 Task: Set the strictness for the new game to Friendly.
Action: Mouse moved to (720, 553)
Screenshot: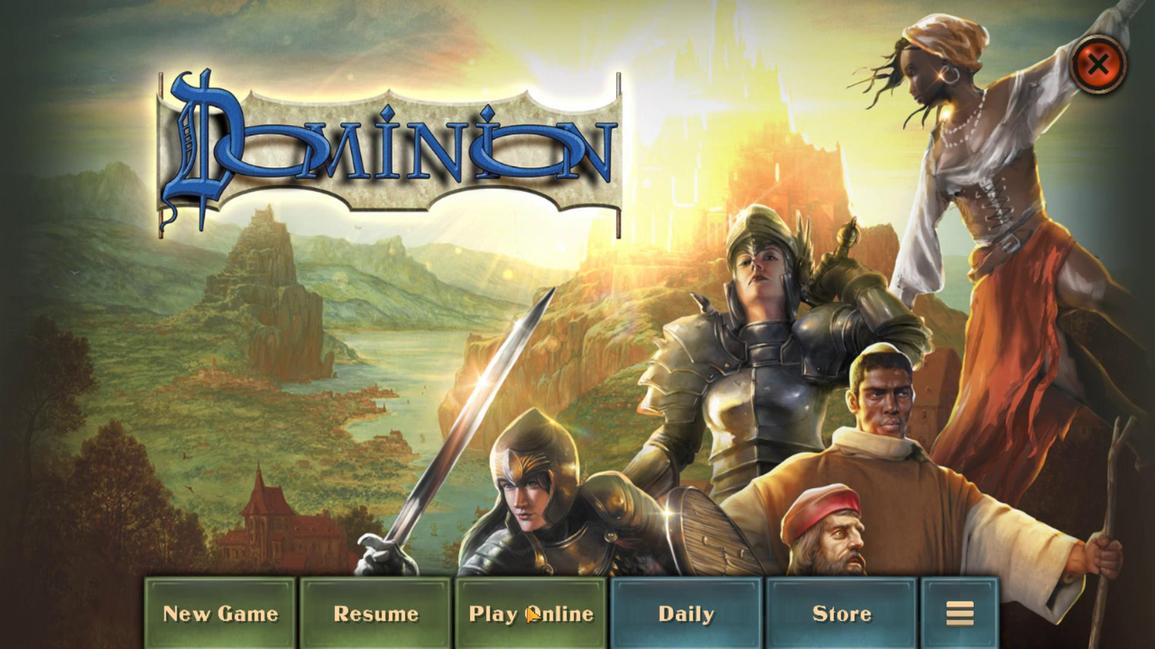 
Action: Mouse pressed left at (720, 553)
Screenshot: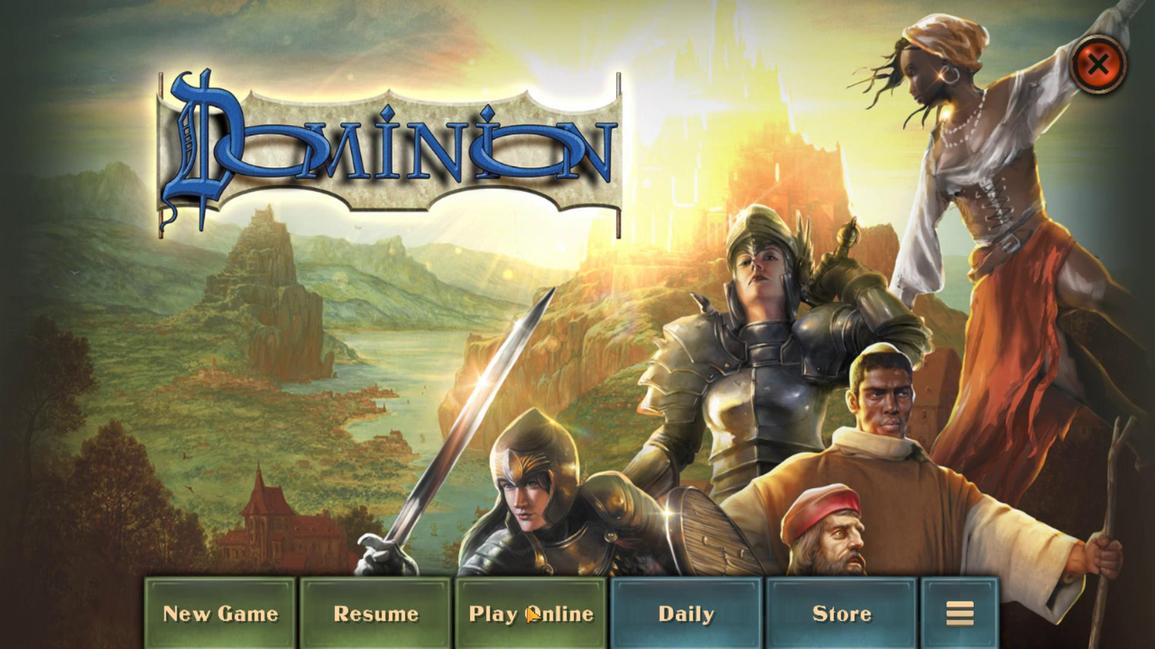 
Action: Mouse moved to (720, 551)
Screenshot: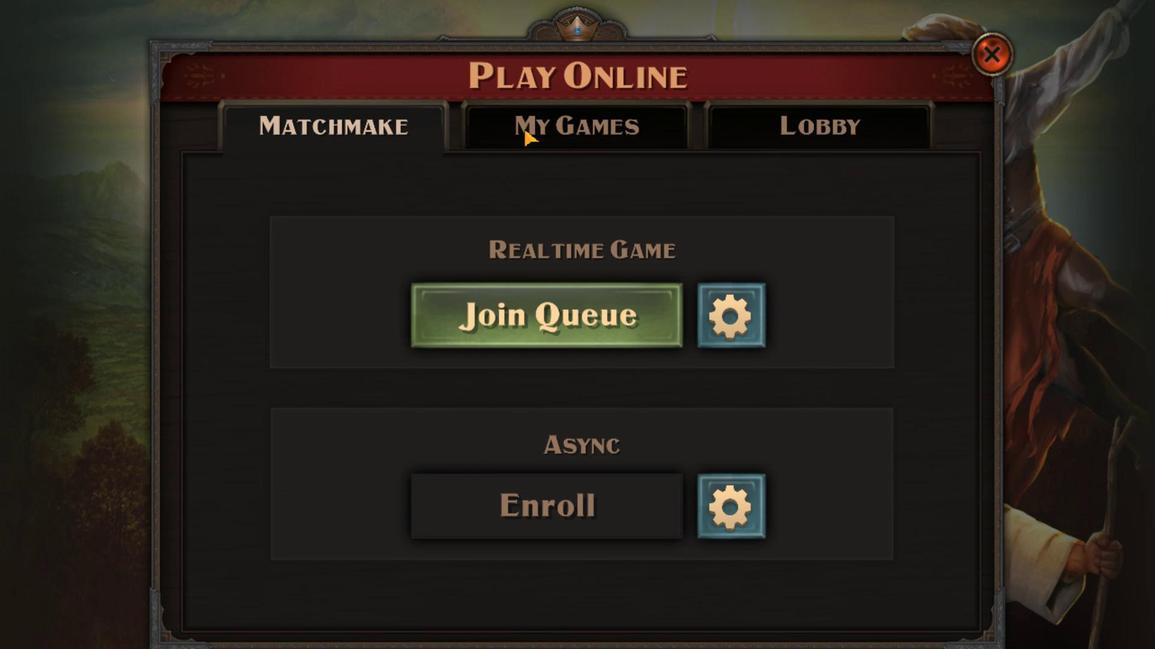 
Action: Mouse pressed left at (720, 551)
Screenshot: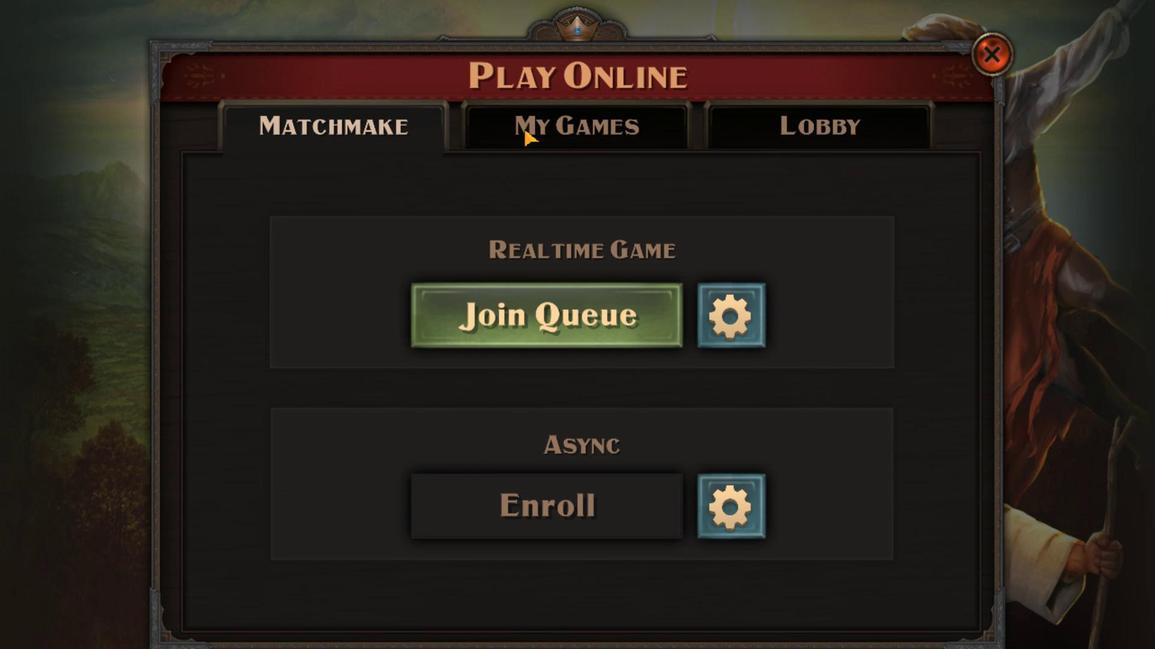 
Action: Mouse moved to (721, 552)
Screenshot: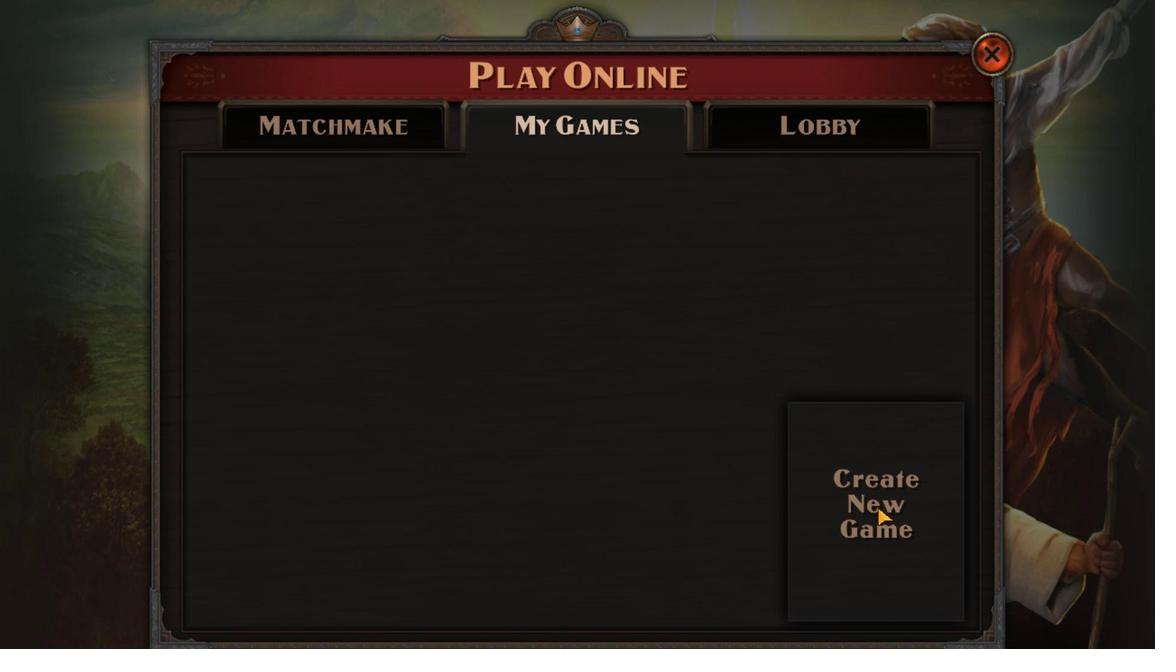 
Action: Mouse pressed left at (721, 552)
Screenshot: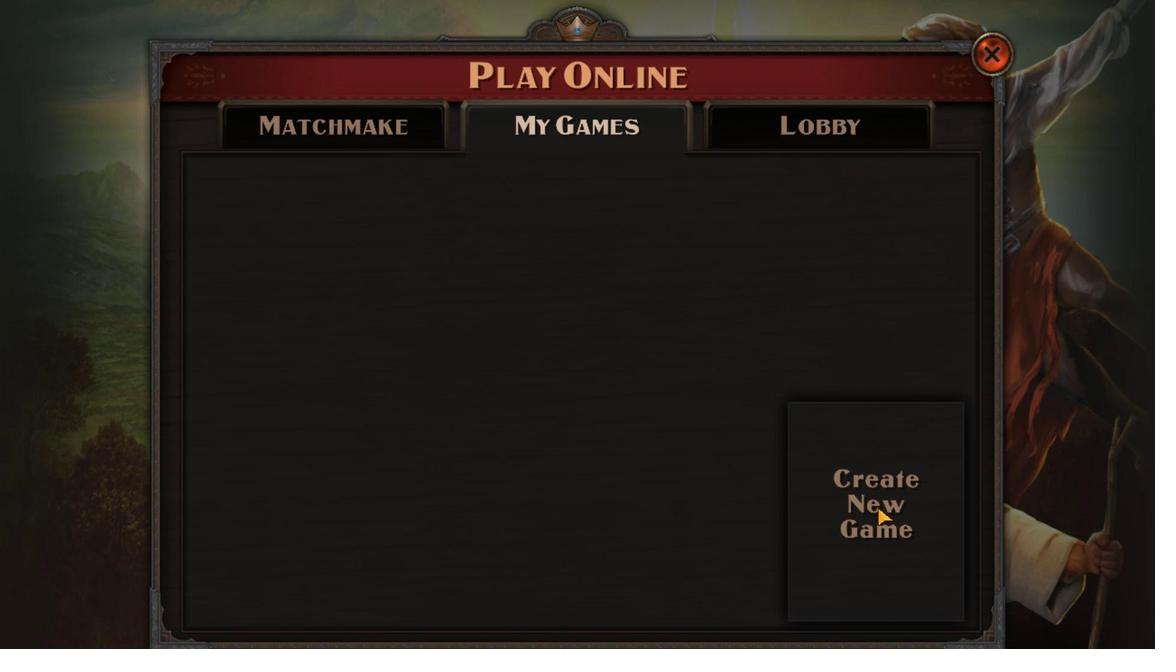 
Action: Mouse moved to (720, 551)
Screenshot: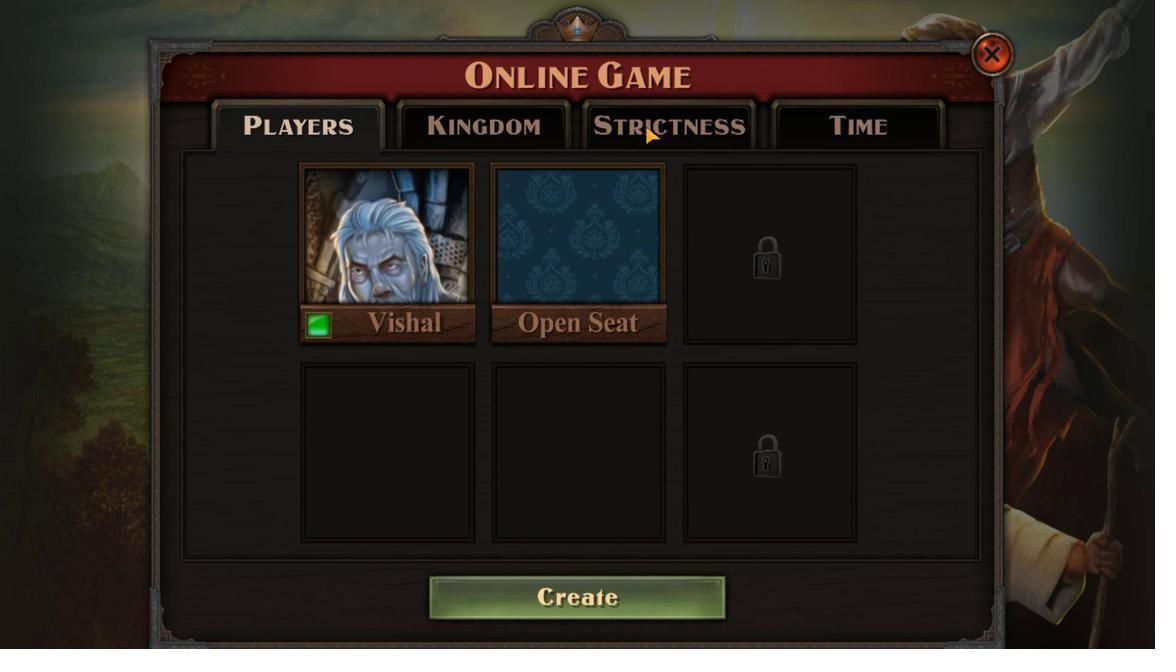 
Action: Mouse pressed left at (720, 551)
Screenshot: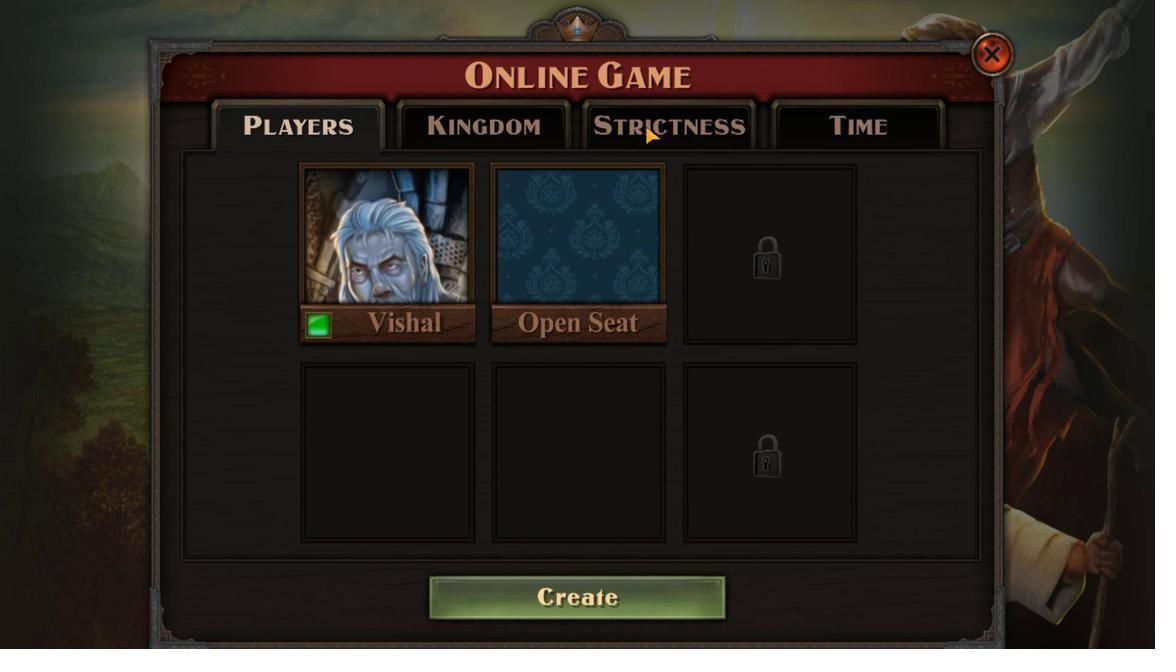 
Action: Mouse moved to (720, 552)
Screenshot: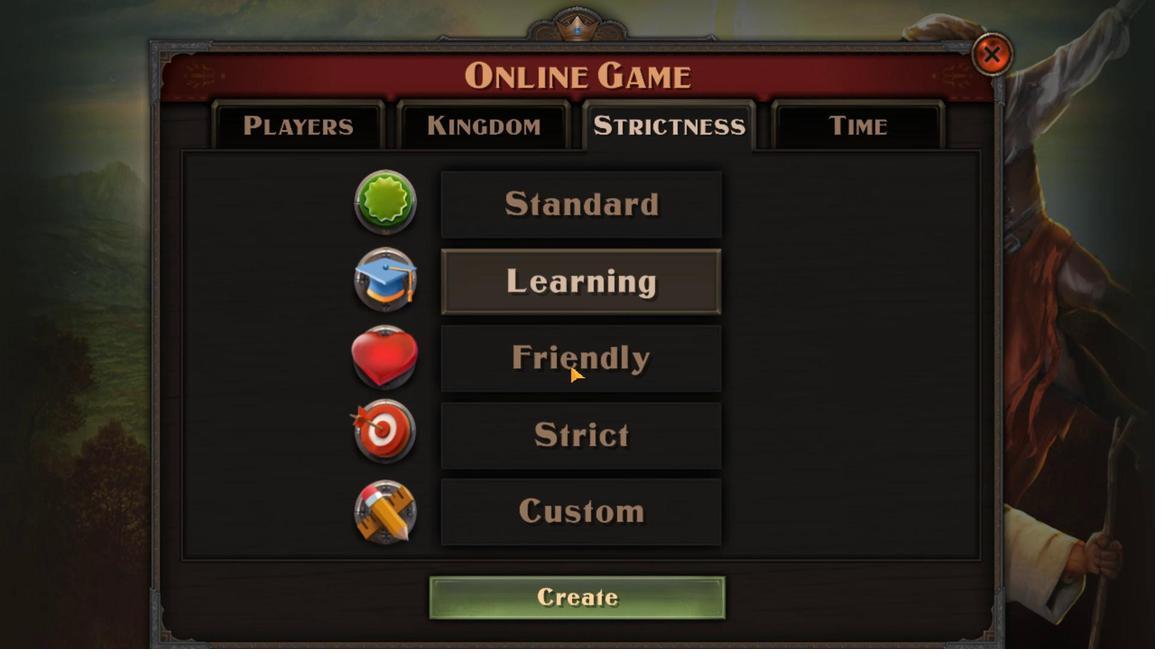 
Action: Mouse pressed left at (720, 552)
Screenshot: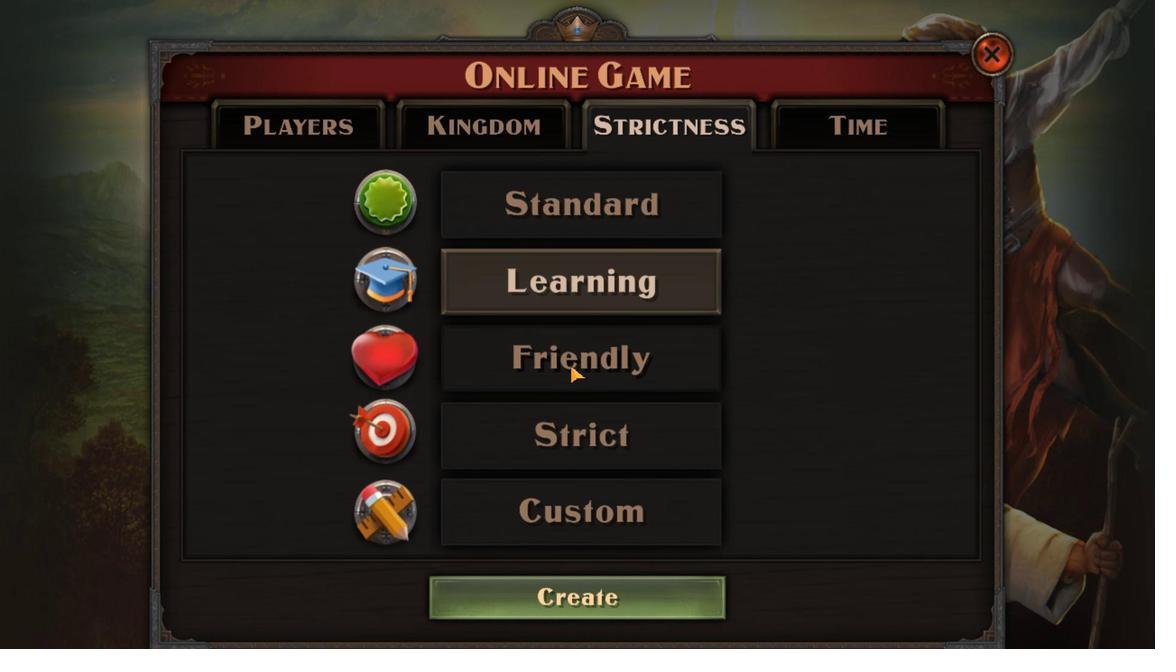 
